 Task: Create Issue Issue0000000221 in Backlog  in Scrum Project Project0000000045 in Jira. Create Issue Issue0000000222 in Backlog  in Scrum Project Project0000000045 in Jira. Create Issue Issue0000000223 in Backlog  in Scrum Project Project0000000045 in Jira. Create Issue Issue0000000224 in Backlog  in Scrum Project Project0000000045 in Jira. Create Issue Issue0000000225 in Backlog  in Scrum Project Project0000000045 in Jira
Action: Mouse moved to (256, 91)
Screenshot: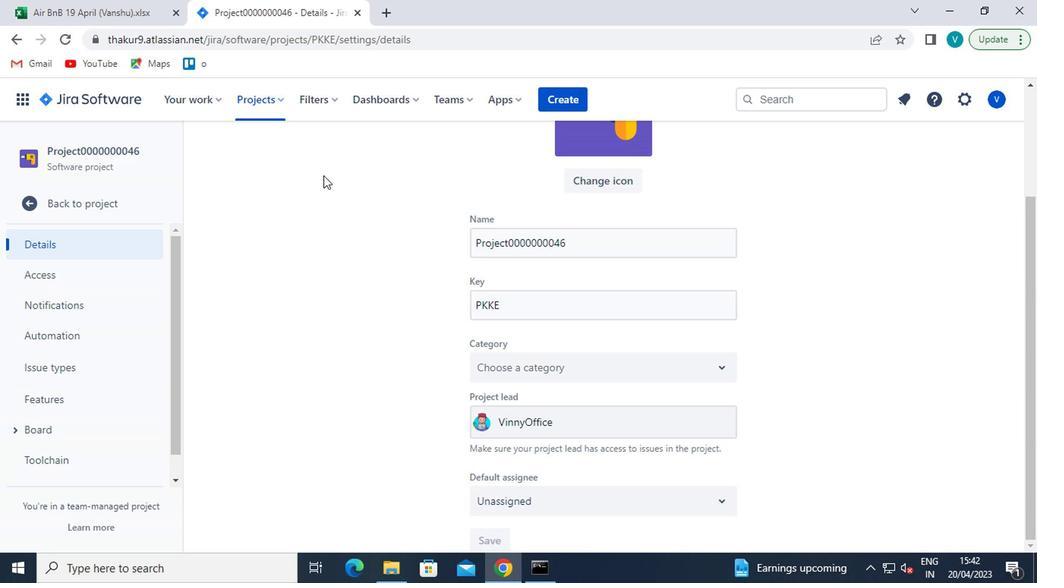 
Action: Mouse pressed left at (256, 91)
Screenshot: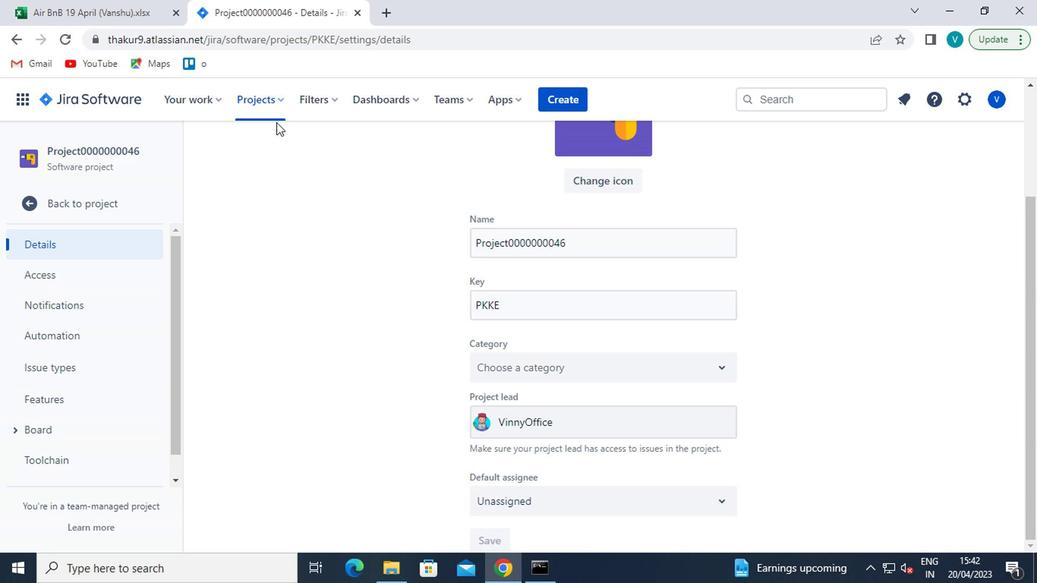 
Action: Mouse moved to (317, 197)
Screenshot: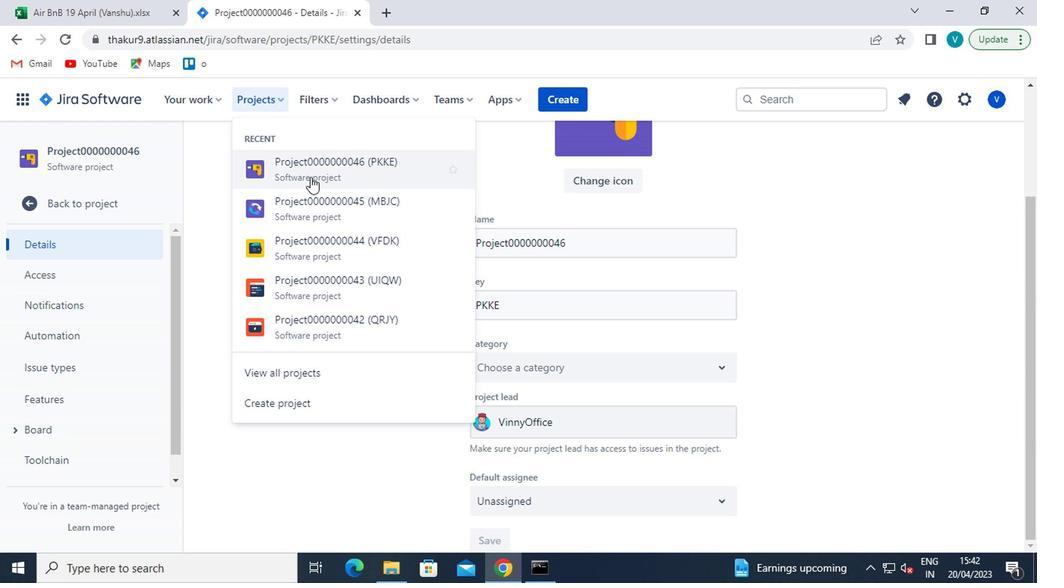 
Action: Mouse pressed left at (317, 197)
Screenshot: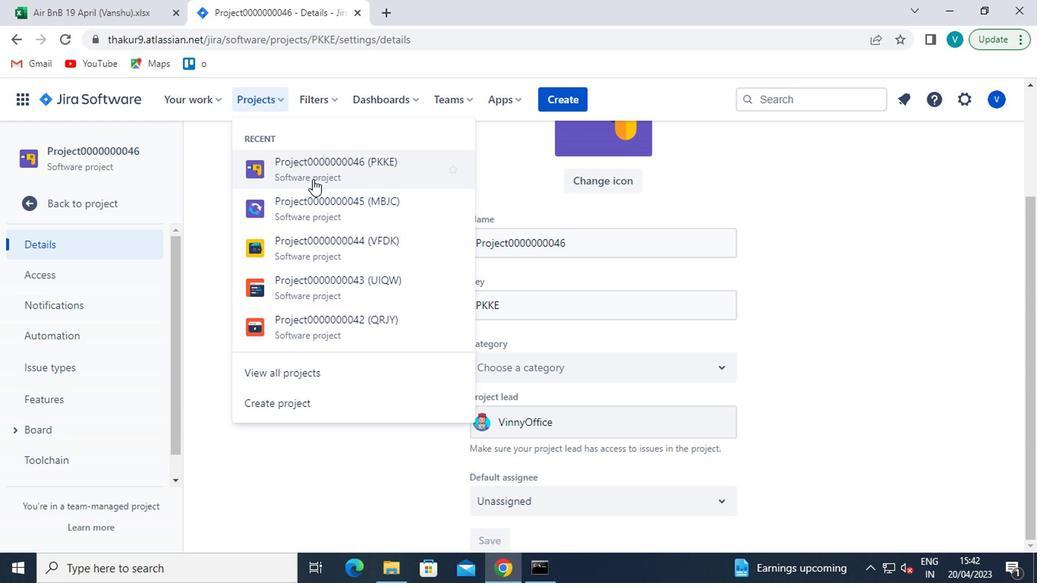 
Action: Mouse moved to (72, 254)
Screenshot: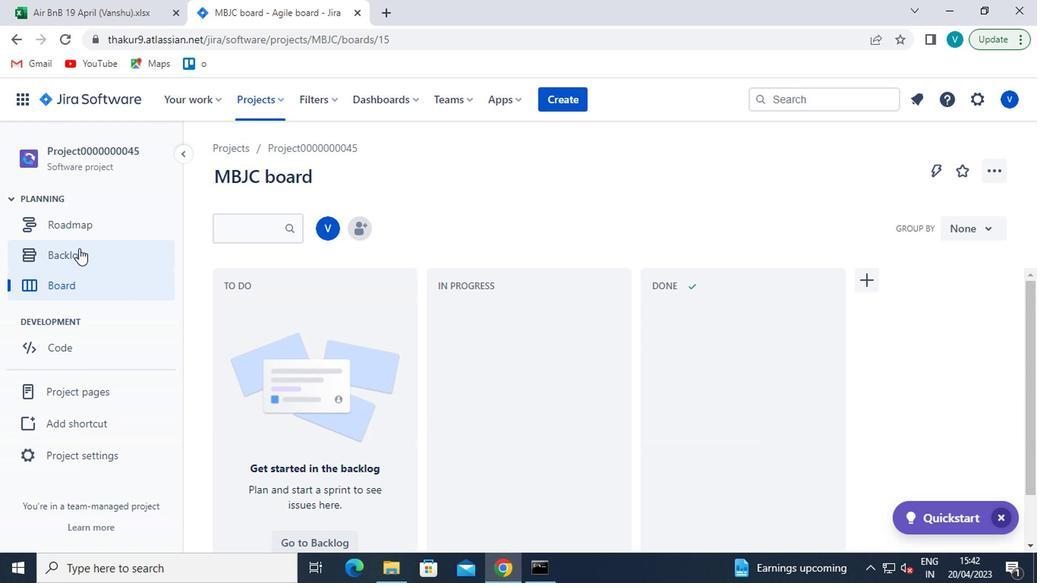 
Action: Mouse pressed left at (72, 254)
Screenshot: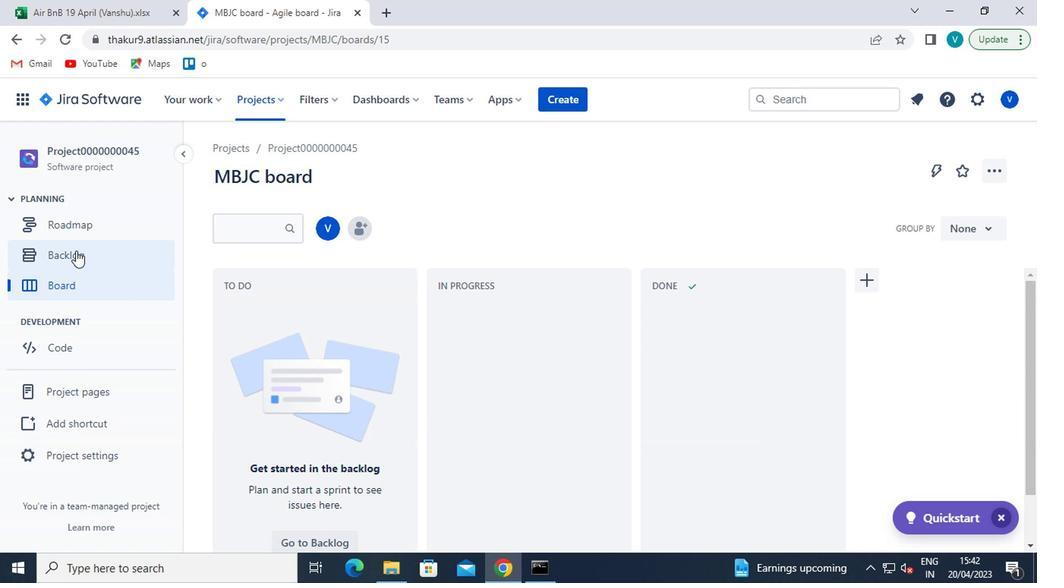 
Action: Mouse moved to (321, 361)
Screenshot: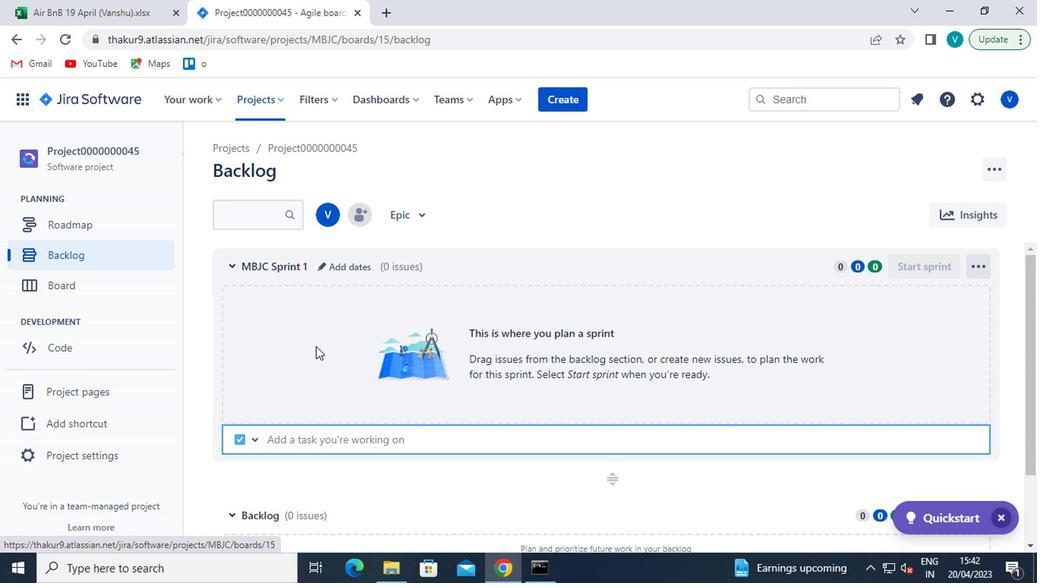 
Action: Mouse scrolled (321, 359) with delta (0, -1)
Screenshot: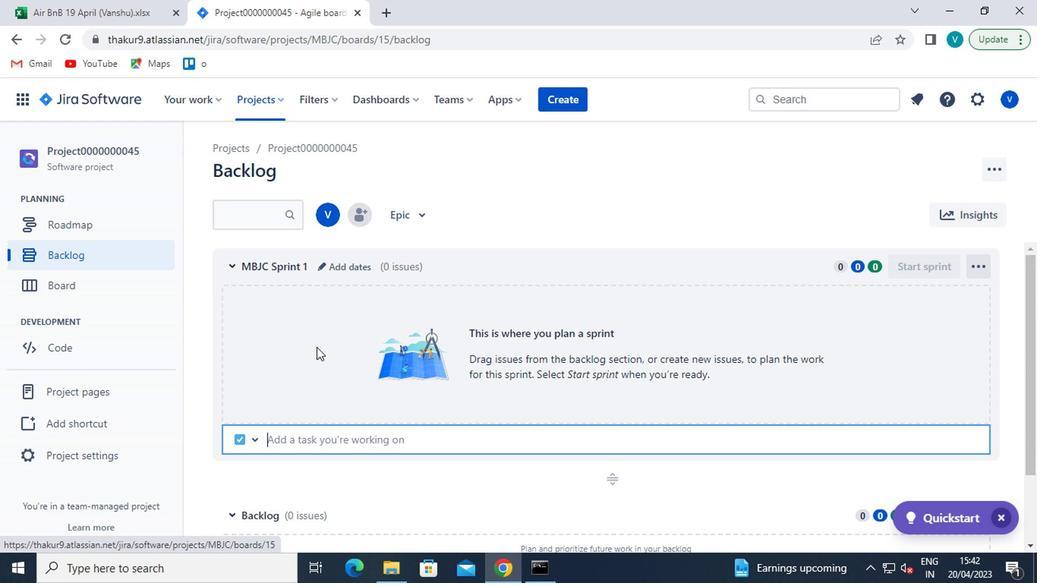 
Action: Mouse moved to (322, 363)
Screenshot: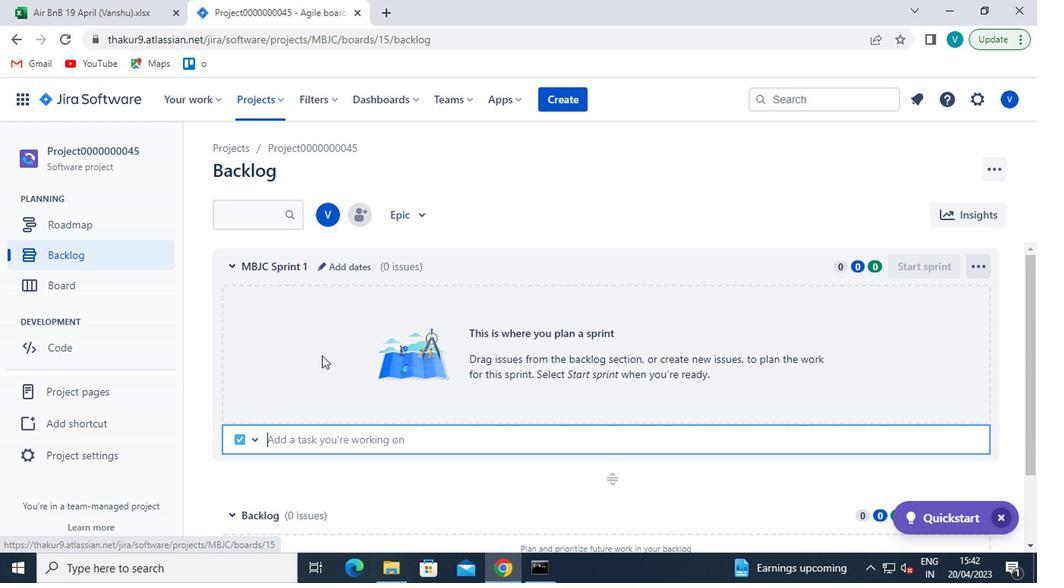 
Action: Mouse scrolled (322, 362) with delta (0, 0)
Screenshot: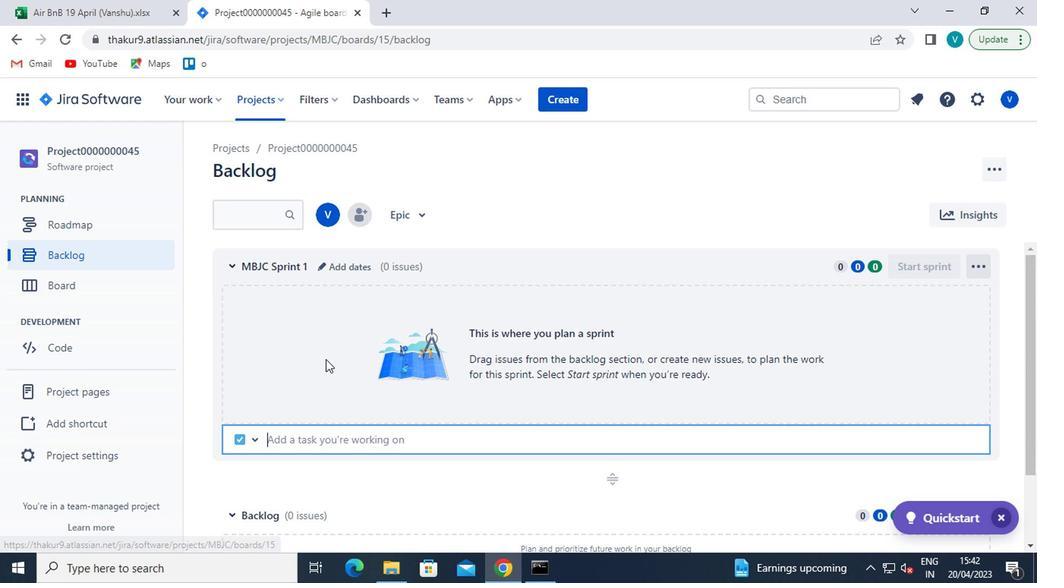 
Action: Mouse moved to (284, 426)
Screenshot: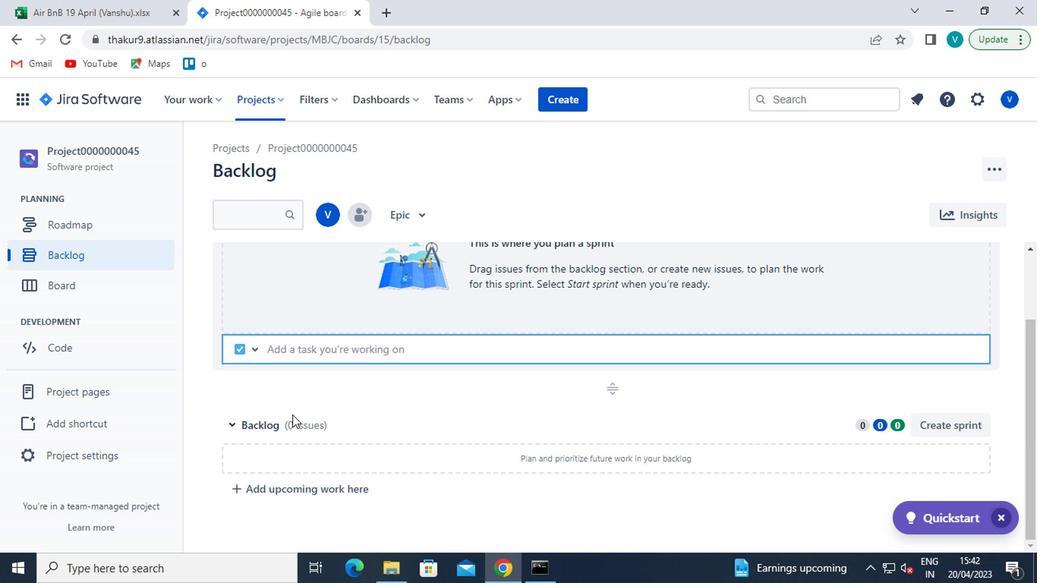 
Action: Mouse pressed left at (284, 426)
Screenshot: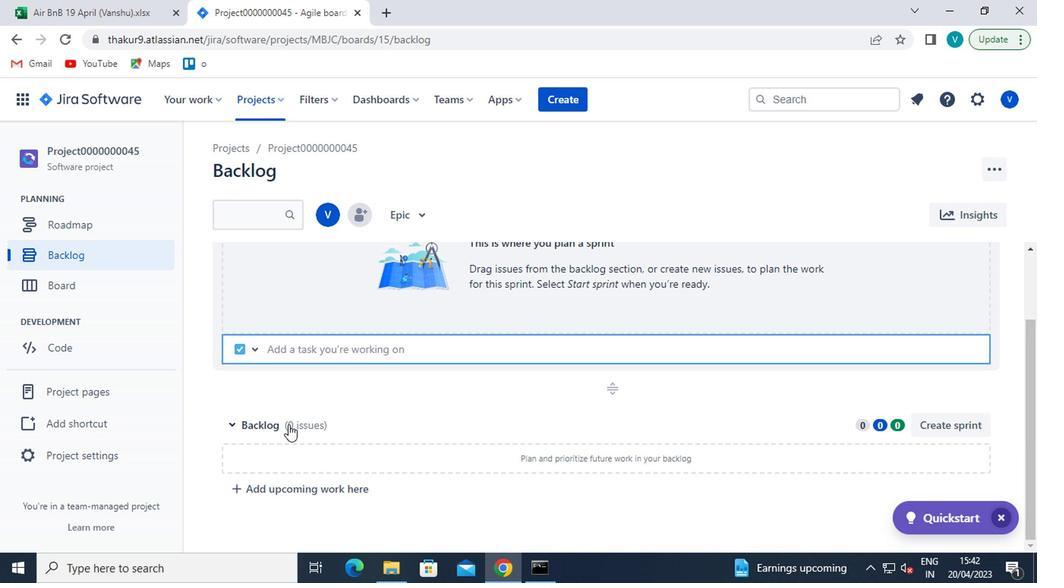 
Action: Mouse moved to (285, 429)
Screenshot: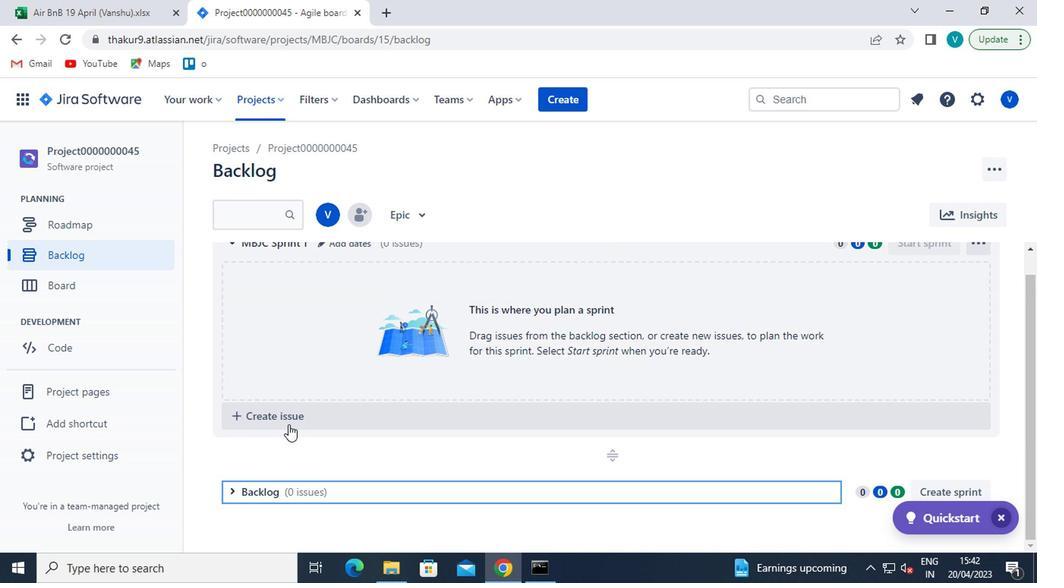 
Action: Mouse scrolled (285, 428) with delta (0, 0)
Screenshot: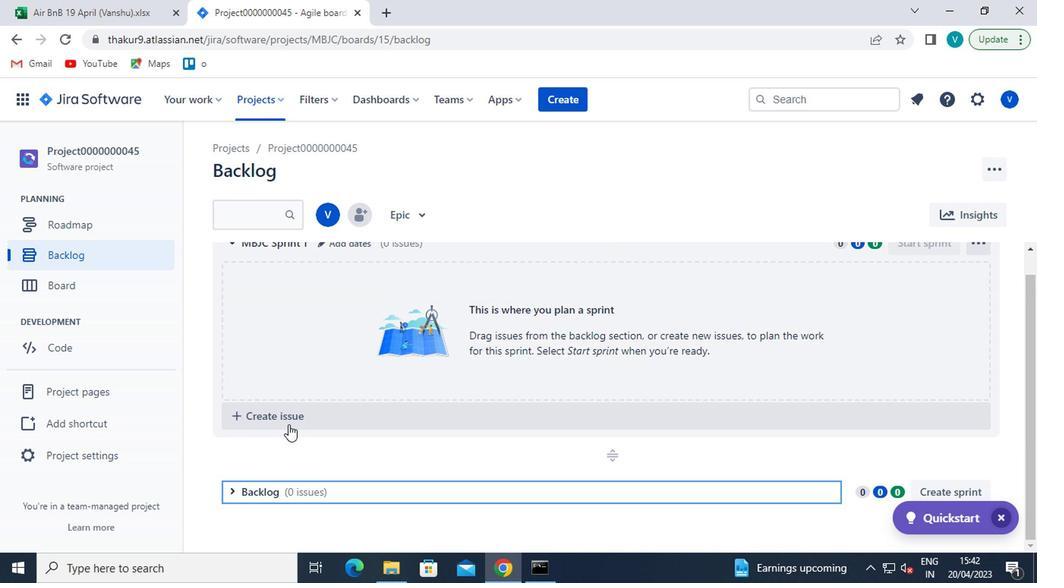 
Action: Mouse moved to (292, 478)
Screenshot: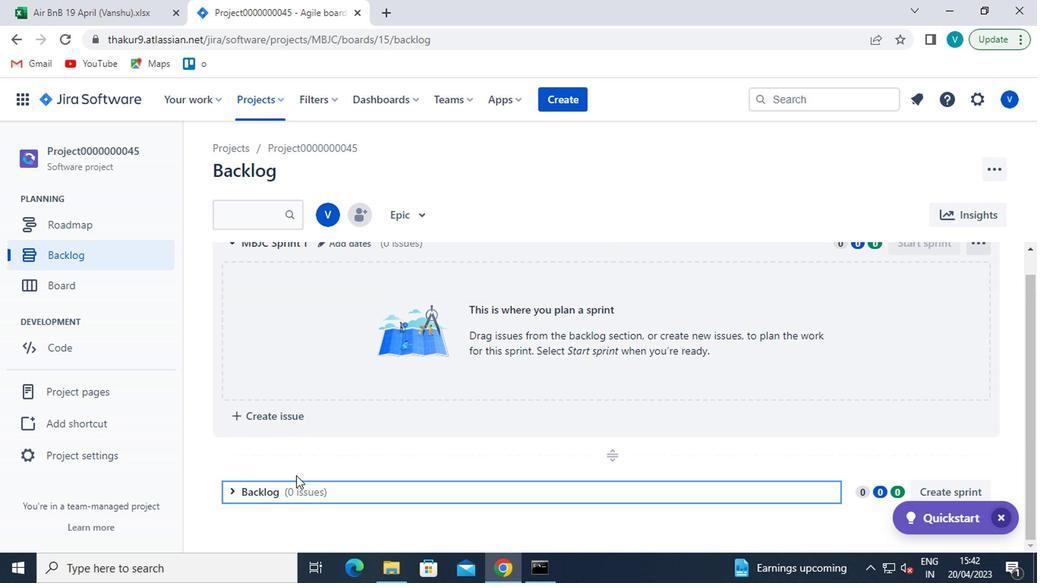 
Action: Mouse scrolled (292, 477) with delta (0, 0)
Screenshot: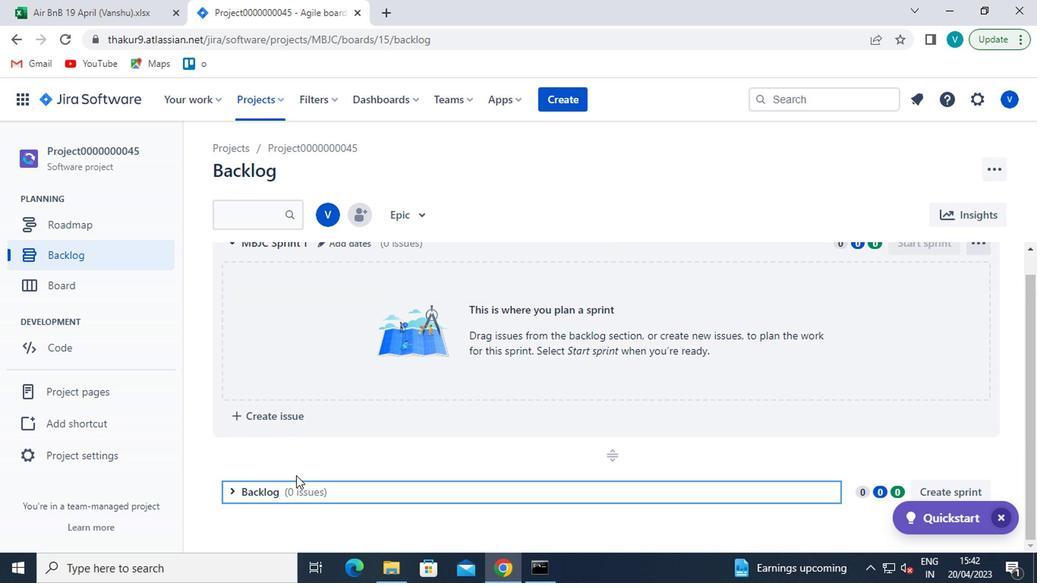 
Action: Mouse moved to (292, 478)
Screenshot: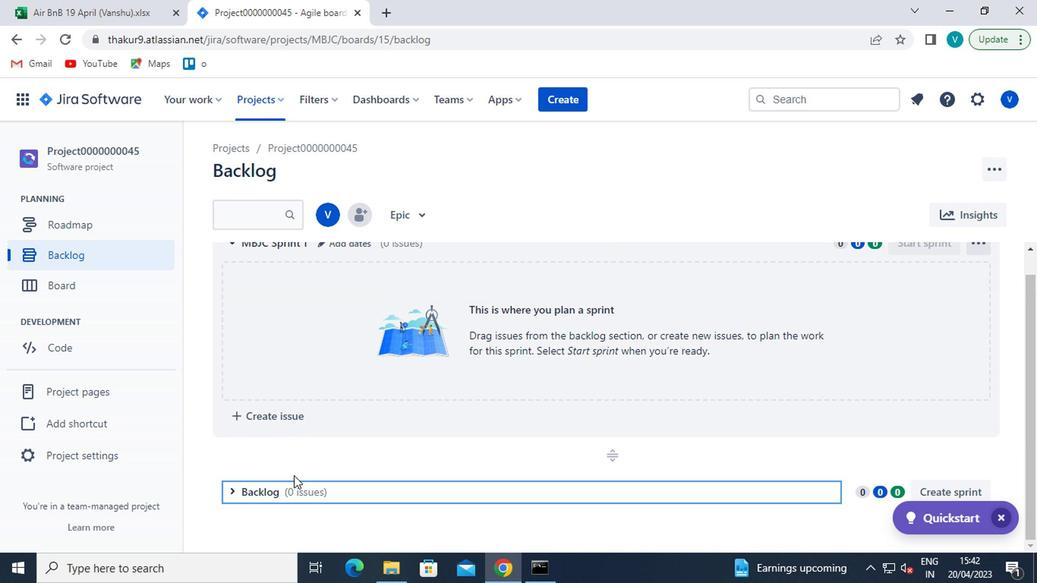 
Action: Mouse scrolled (292, 477) with delta (0, 0)
Screenshot: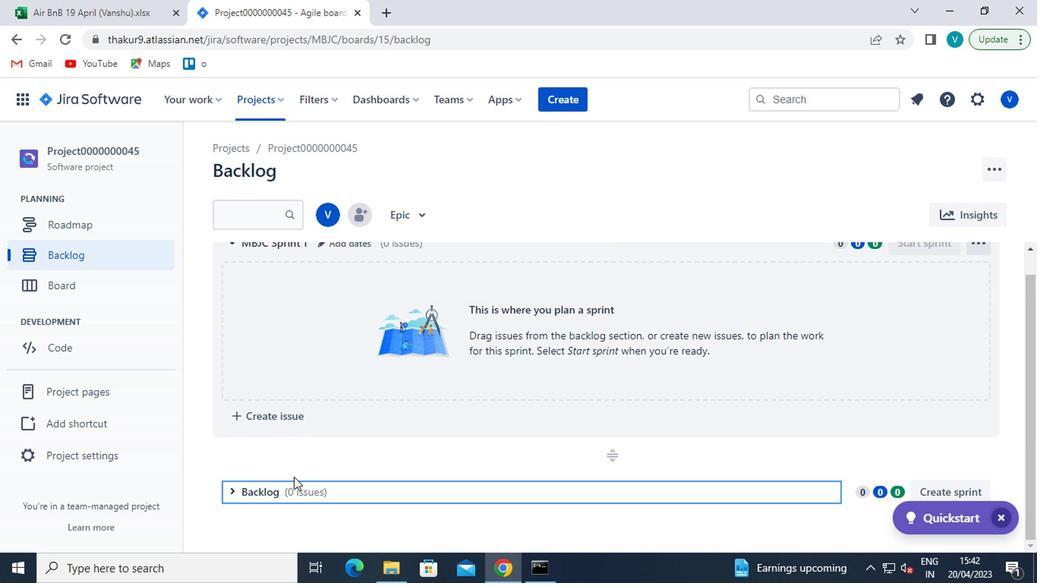 
Action: Mouse scrolled (292, 477) with delta (0, 0)
Screenshot: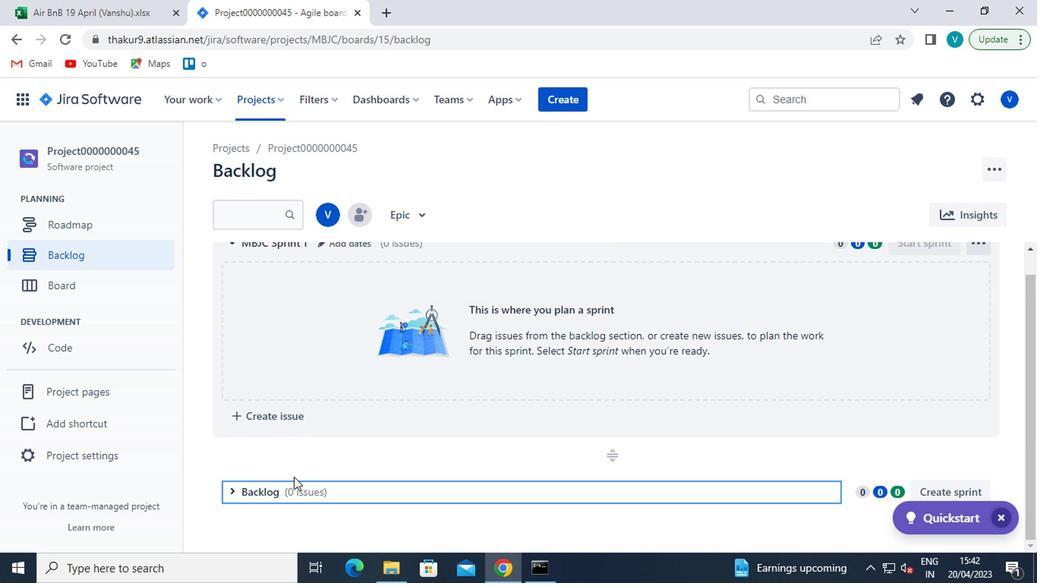 
Action: Mouse scrolled (292, 477) with delta (0, 0)
Screenshot: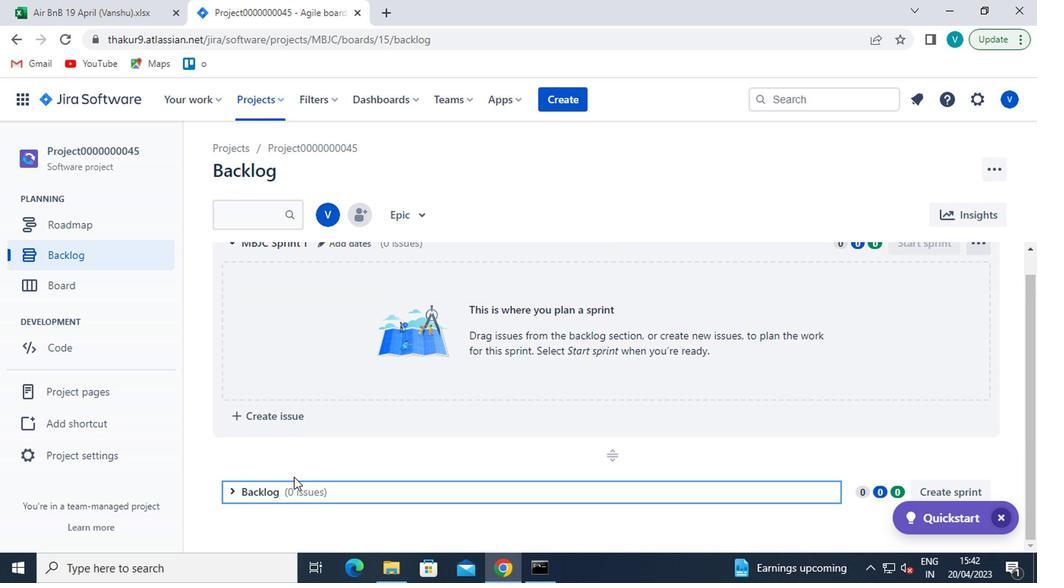 
Action: Mouse moved to (298, 484)
Screenshot: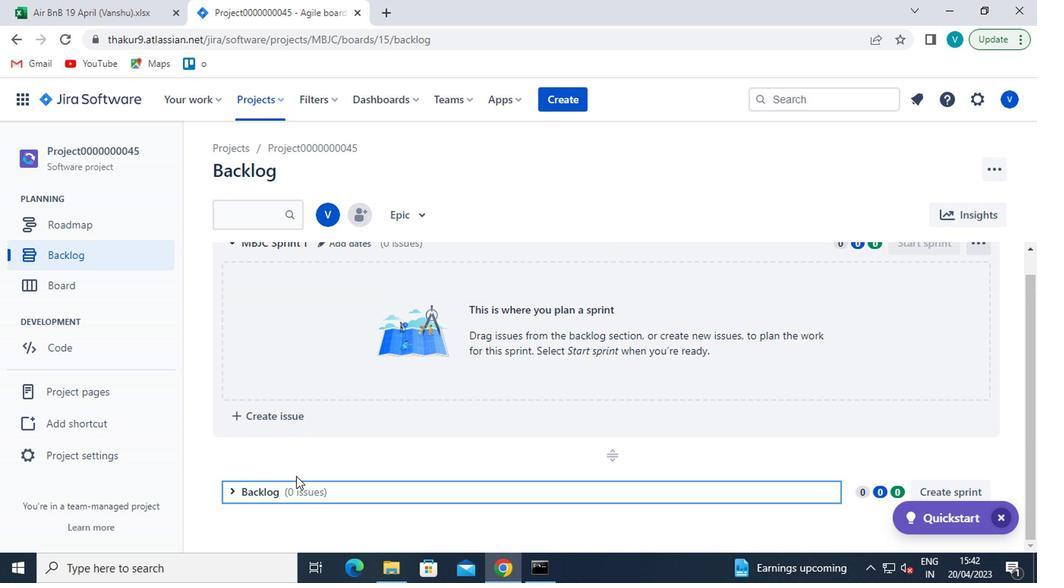 
Action: Mouse scrolled (298, 483) with delta (0, -1)
Screenshot: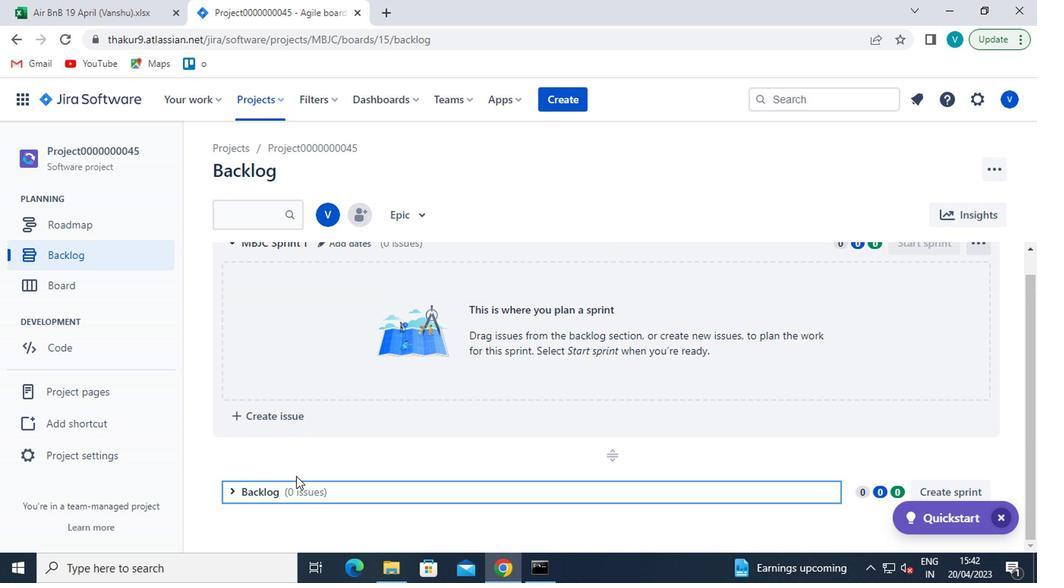 
Action: Mouse moved to (302, 487)
Screenshot: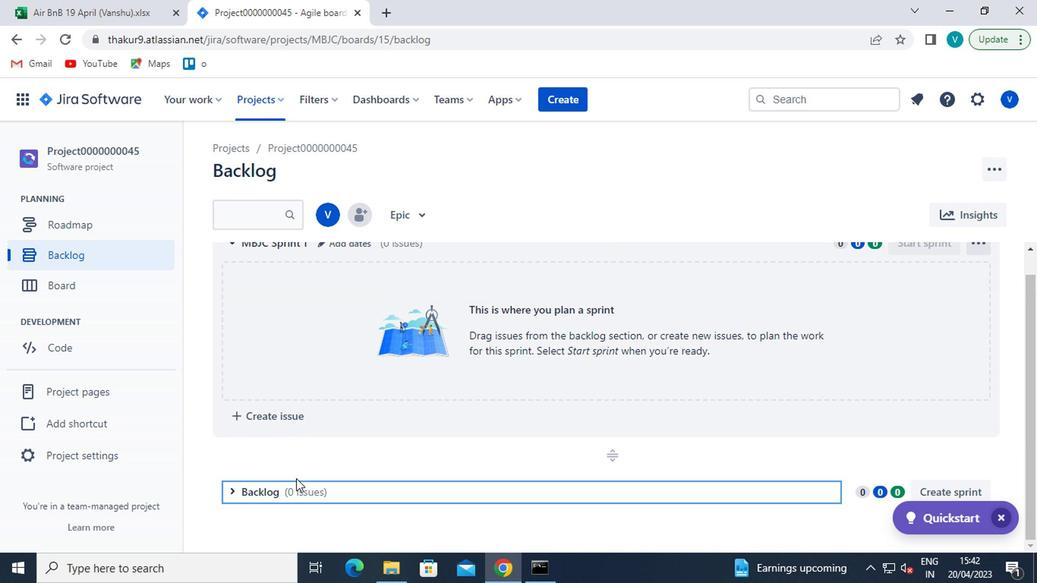 
Action: Mouse scrolled (302, 485) with delta (0, -1)
Screenshot: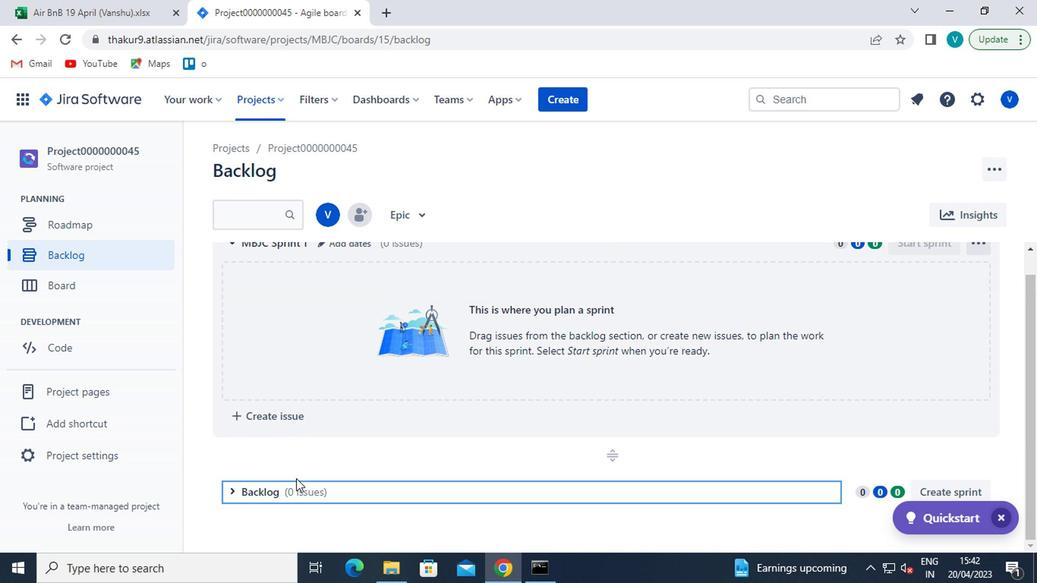 
Action: Mouse moved to (303, 487)
Screenshot: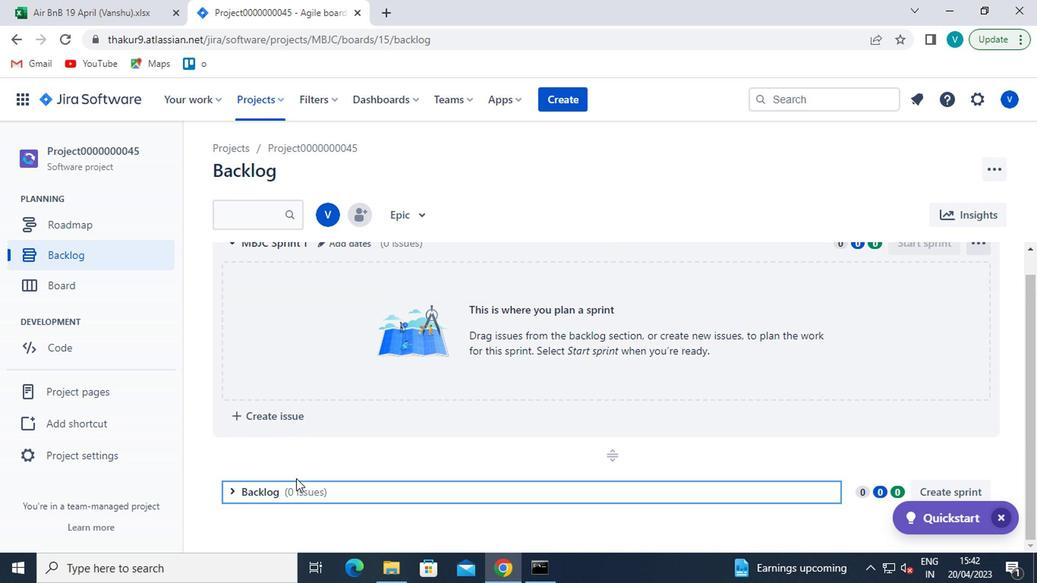 
Action: Mouse scrolled (303, 487) with delta (0, 0)
Screenshot: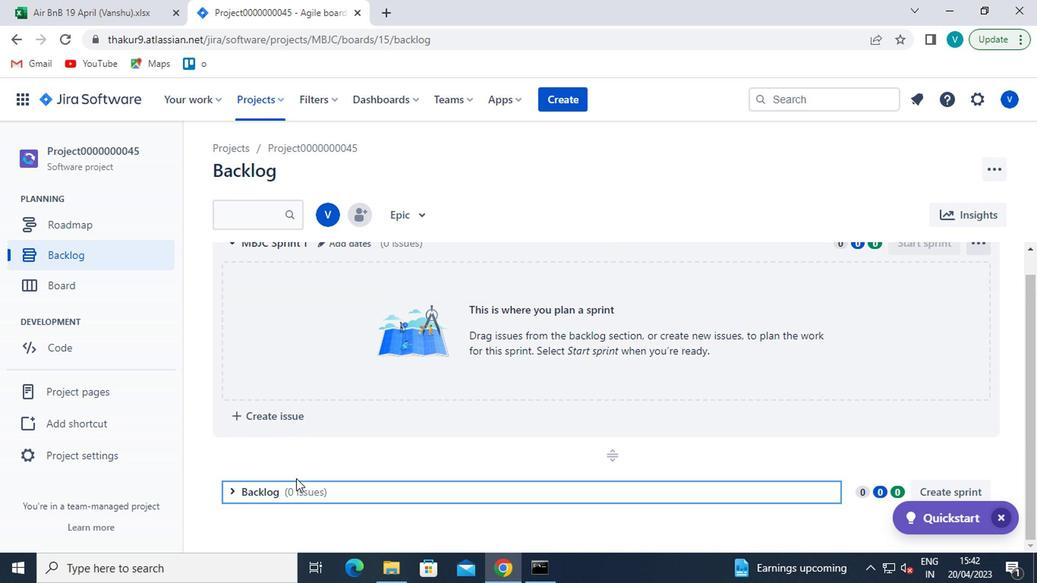 
Action: Mouse moved to (305, 488)
Screenshot: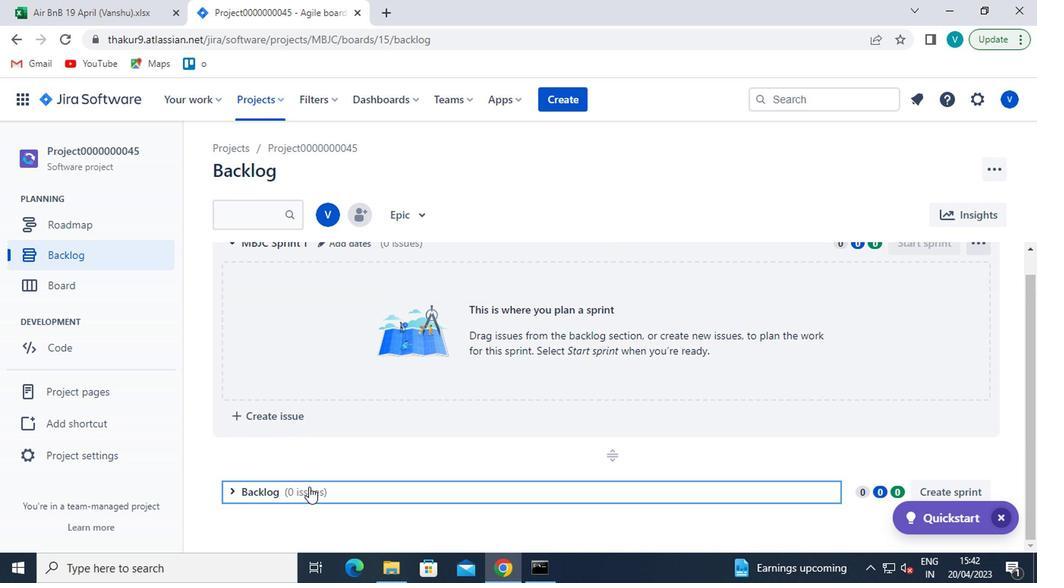 
Action: Mouse scrolled (305, 489) with delta (0, 0)
Screenshot: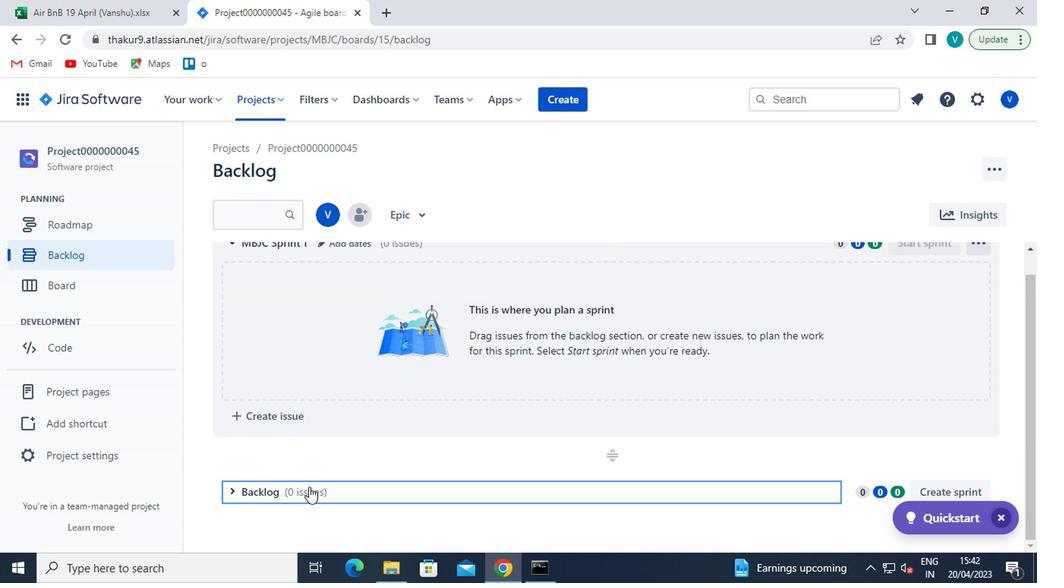
Action: Mouse moved to (304, 496)
Screenshot: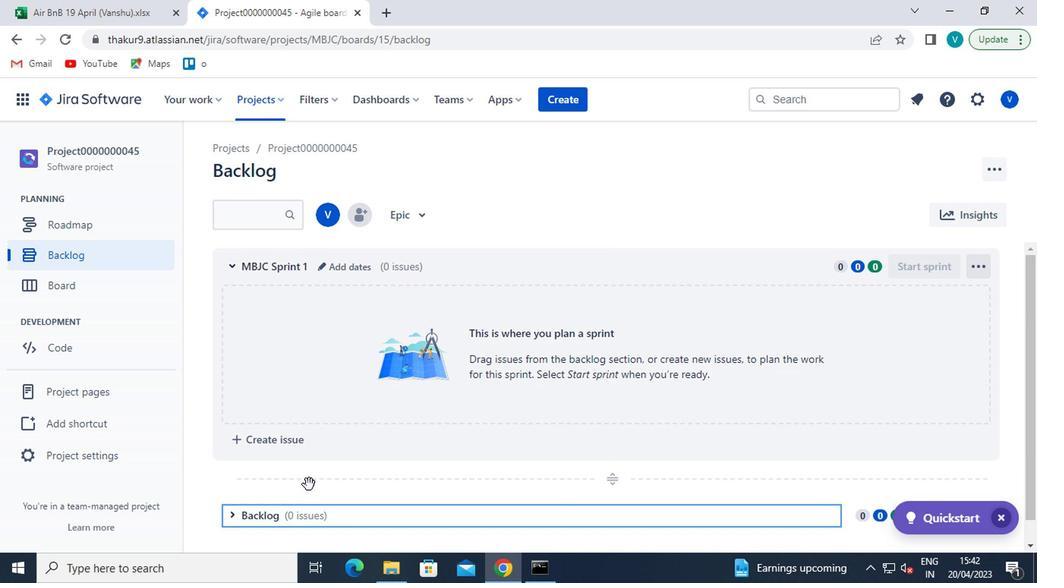 
Action: Mouse scrolled (304, 496) with delta (0, 0)
Screenshot: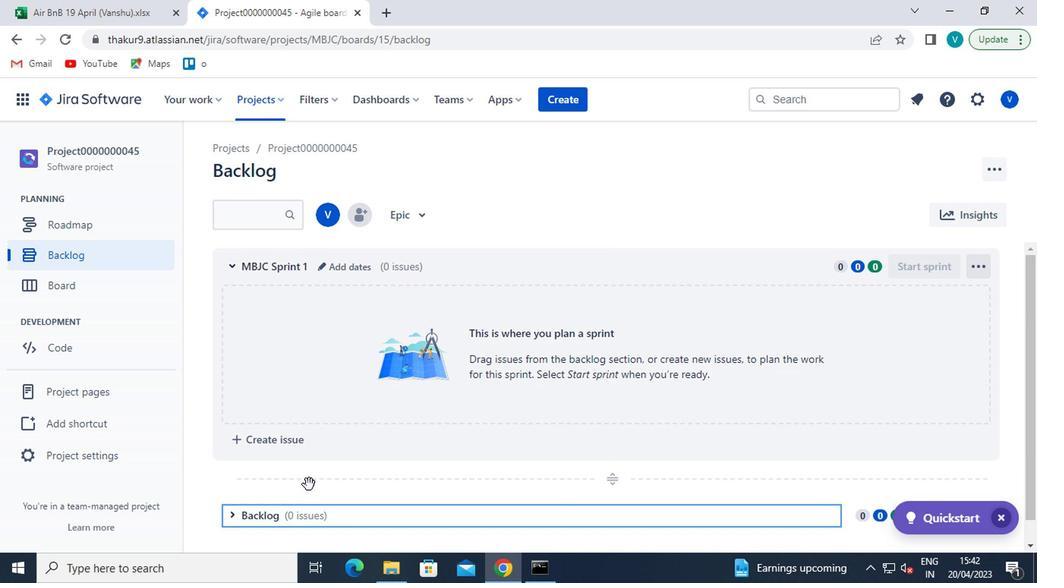 
Action: Mouse moved to (304, 485)
Screenshot: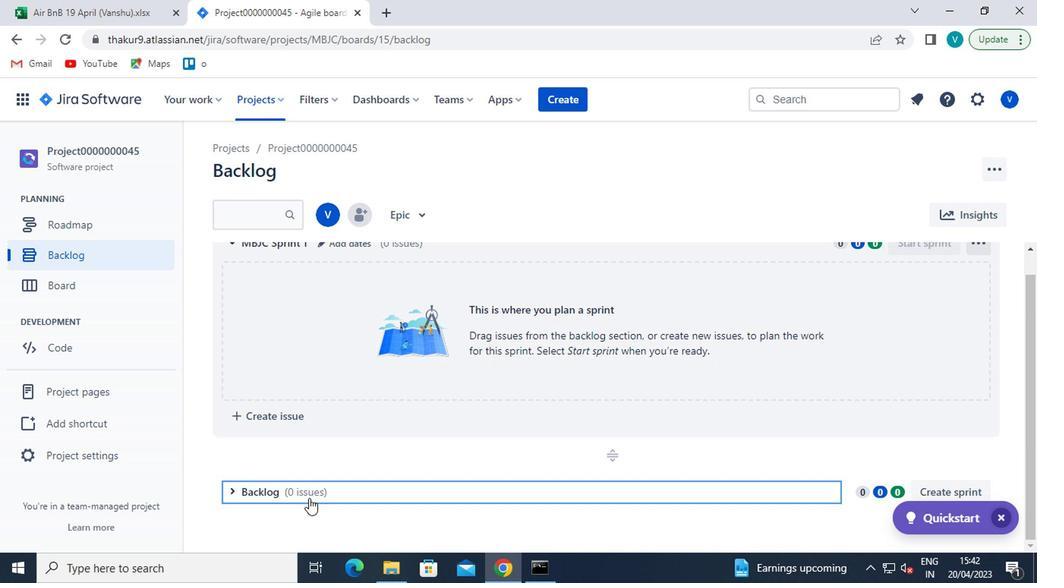 
Action: Mouse pressed left at (304, 485)
Screenshot: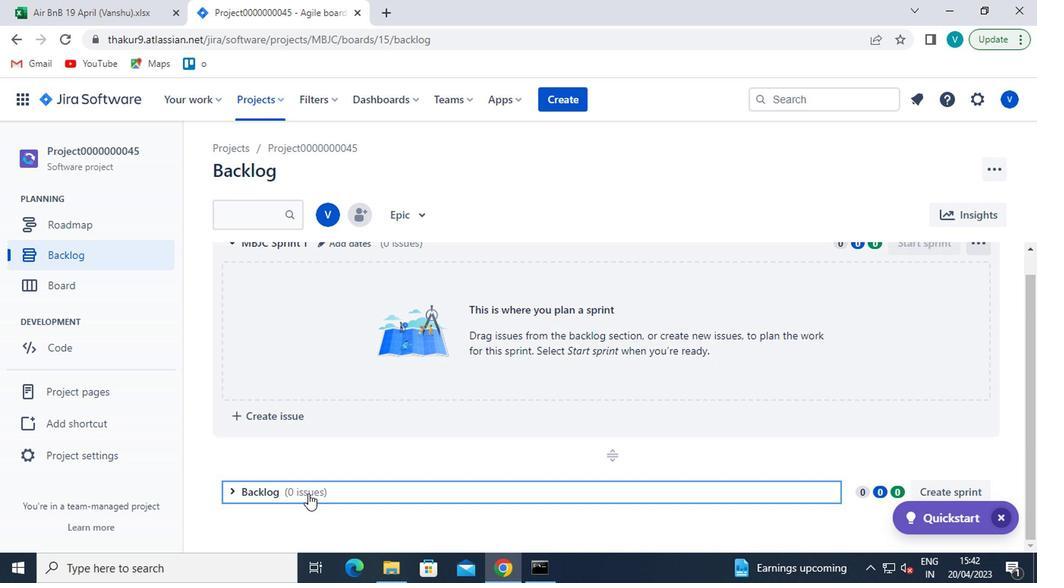 
Action: Mouse scrolled (304, 484) with delta (0, 0)
Screenshot: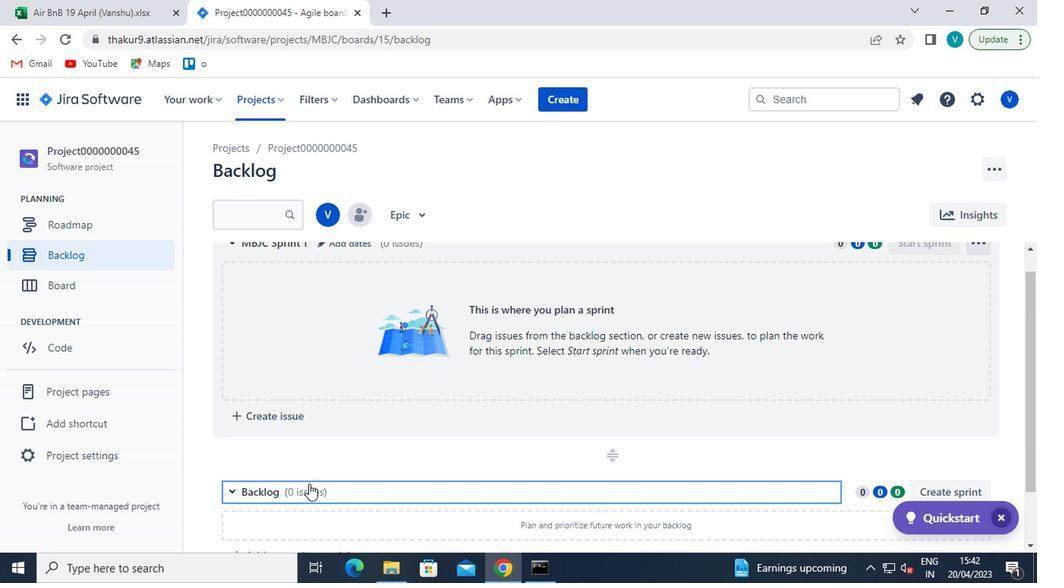 
Action: Mouse scrolled (304, 484) with delta (0, 0)
Screenshot: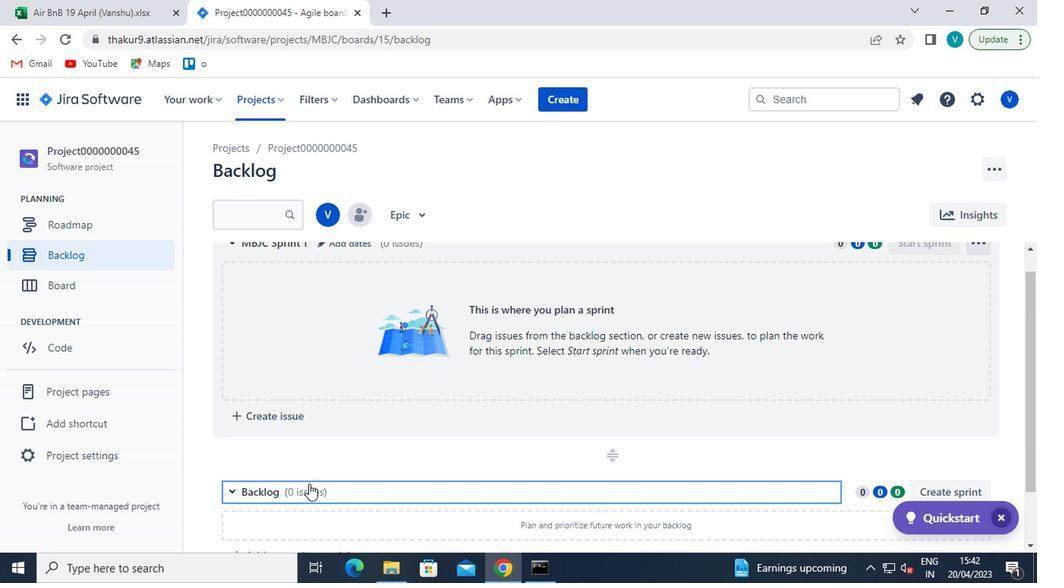 
Action: Mouse scrolled (304, 484) with delta (0, 0)
Screenshot: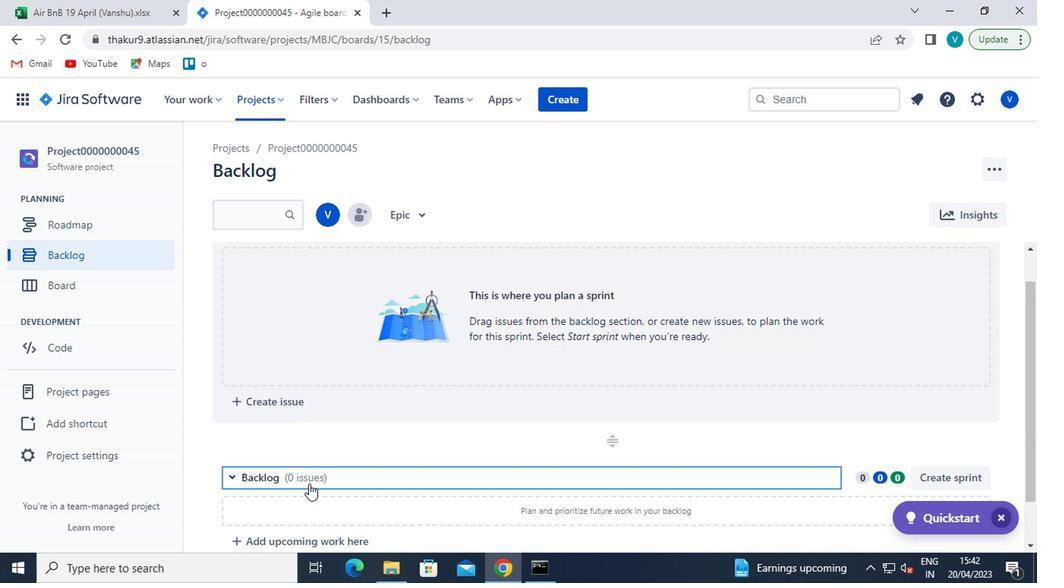 
Action: Mouse pressed left at (304, 485)
Screenshot: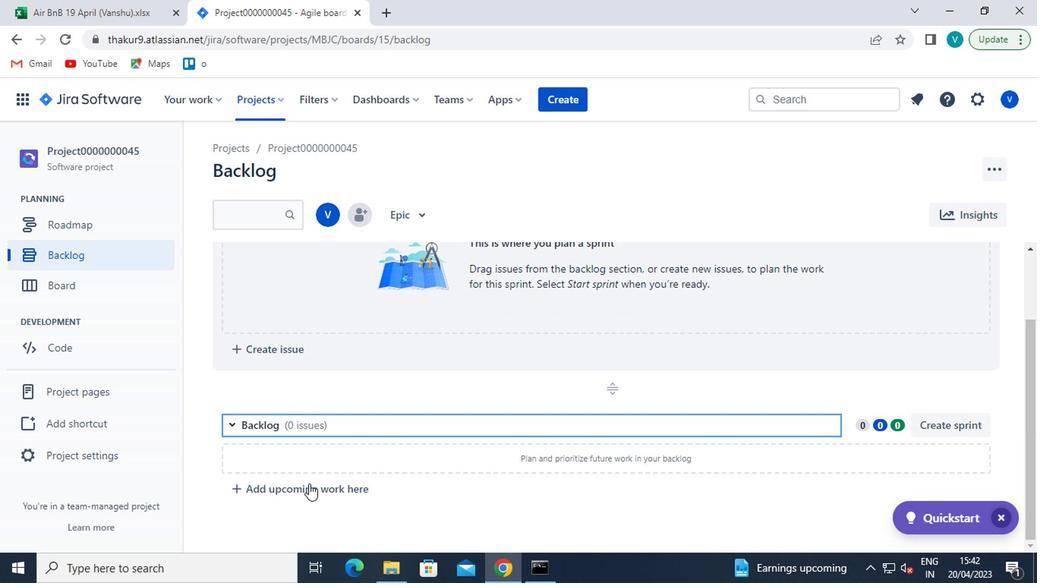 
Action: Mouse moved to (310, 483)
Screenshot: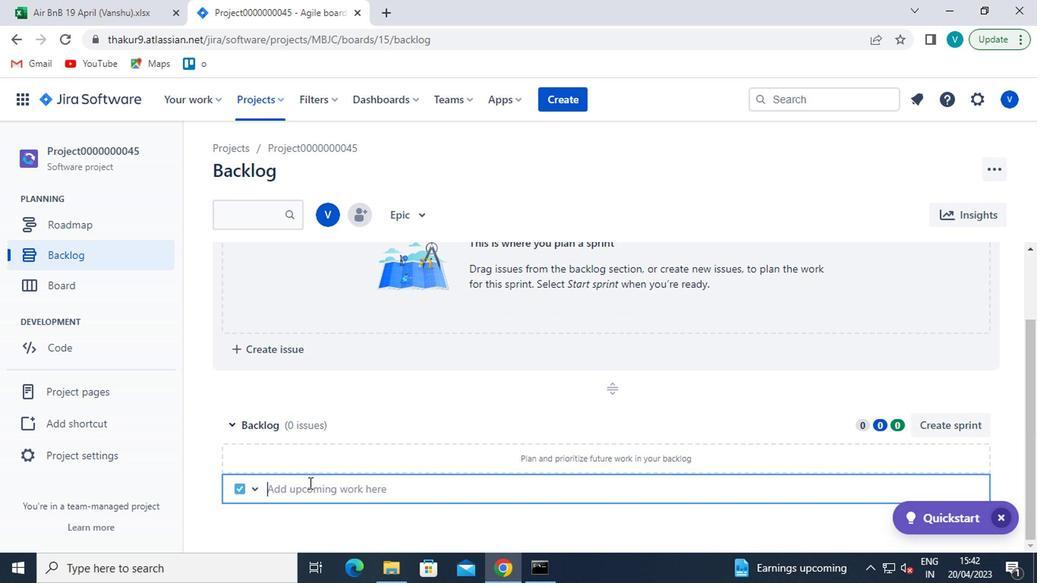 
Action: Key pressed <Key.shift>ISSUE0000000221<Key.enter><Key.shift><Key.shift><Key.shift><Key.shift><Key.shift><Key.shift><Key.shift>ISSUE0000000222<Key.enter><Key.shift>ISSUE0000000223
Screenshot: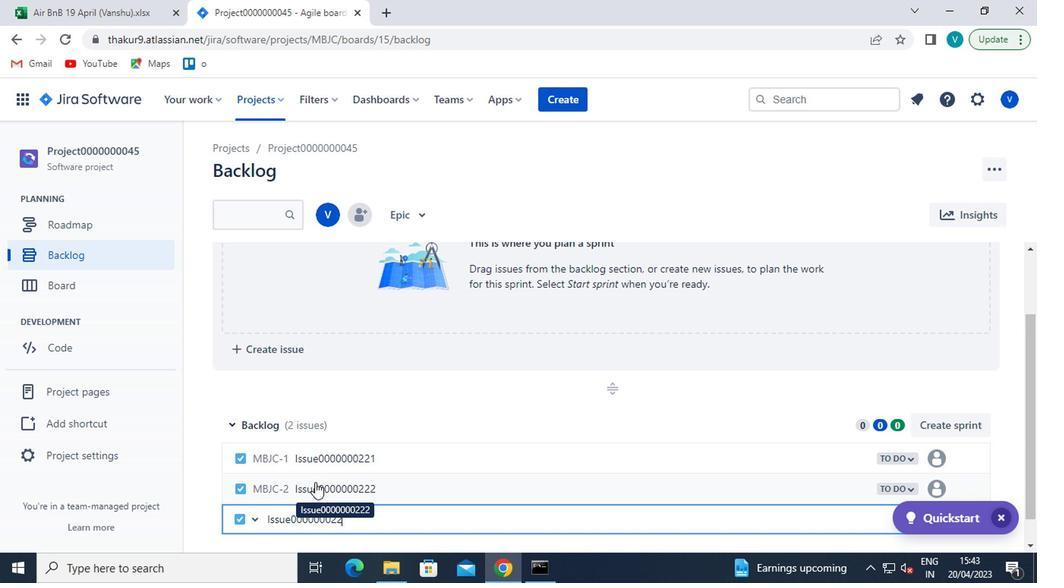 
Action: Mouse moved to (509, 448)
Screenshot: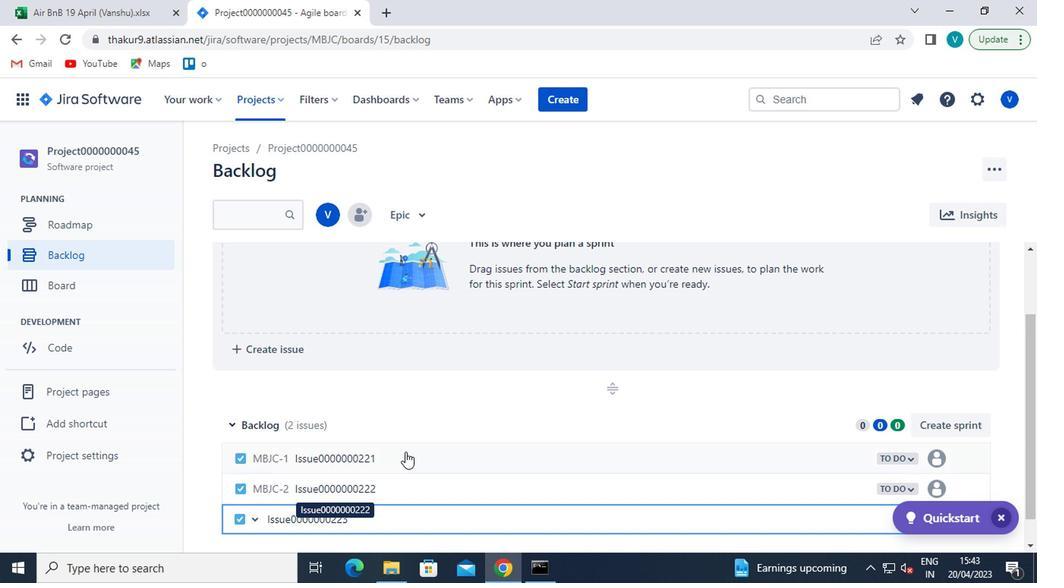 
Action: Key pressed <Key.enter>
Screenshot: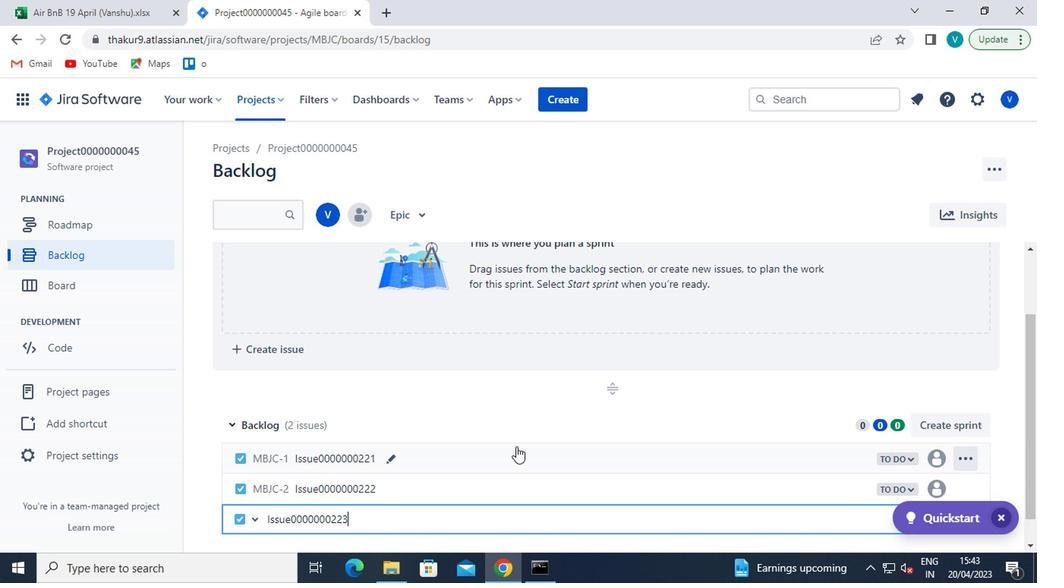 
Action: Mouse moved to (463, 414)
Screenshot: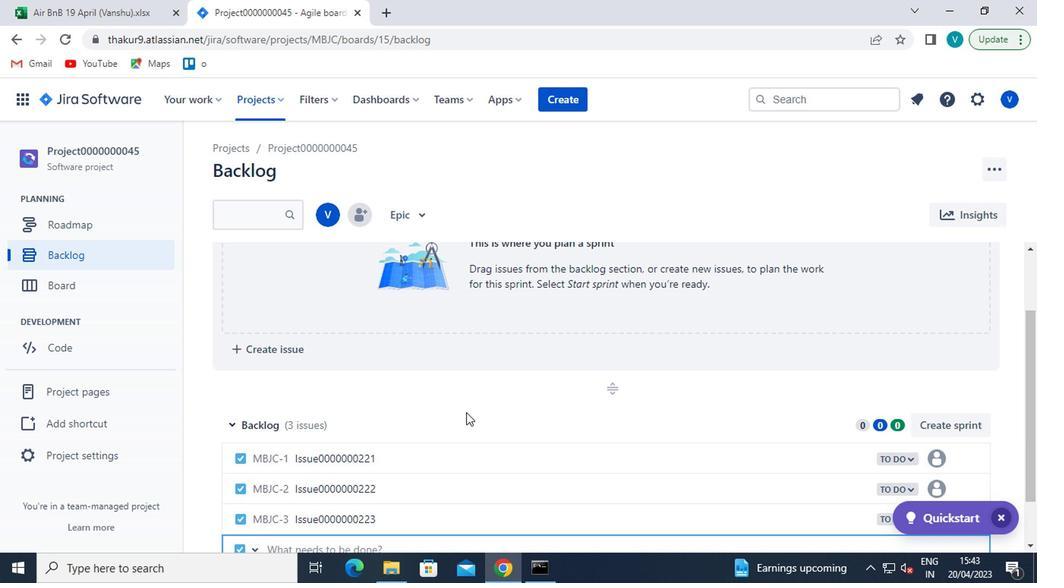 
Action: Mouse scrolled (463, 413) with delta (0, 0)
Screenshot: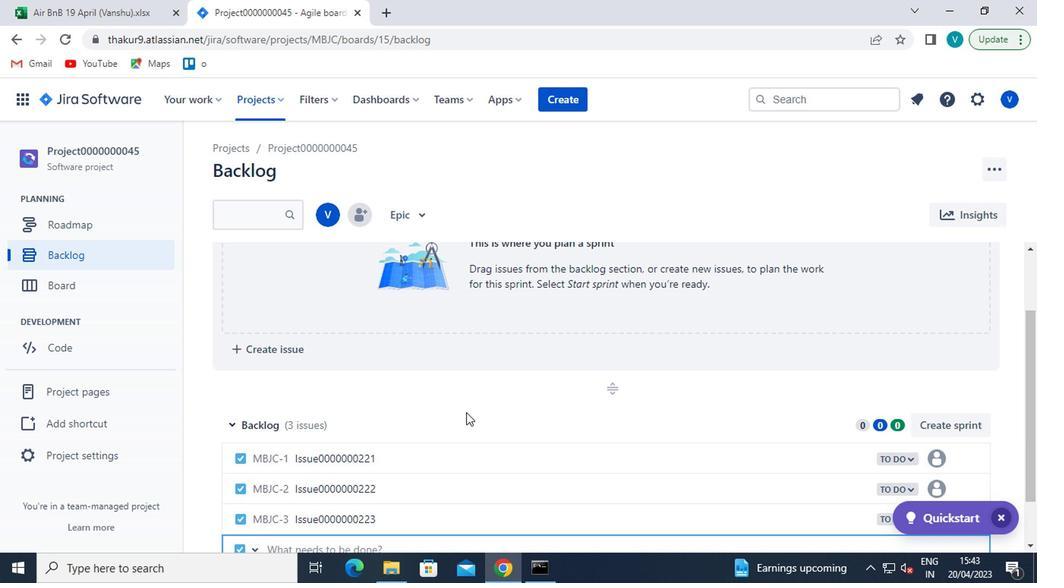 
Action: Mouse moved to (467, 411)
Screenshot: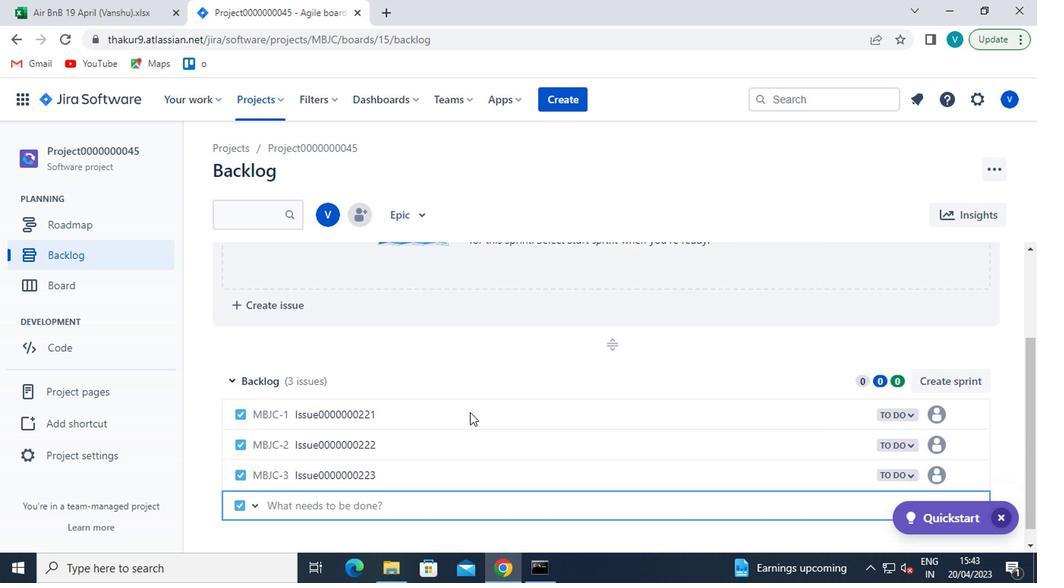 
Action: Key pressed <Key.shift>ISSUE0000000224
Screenshot: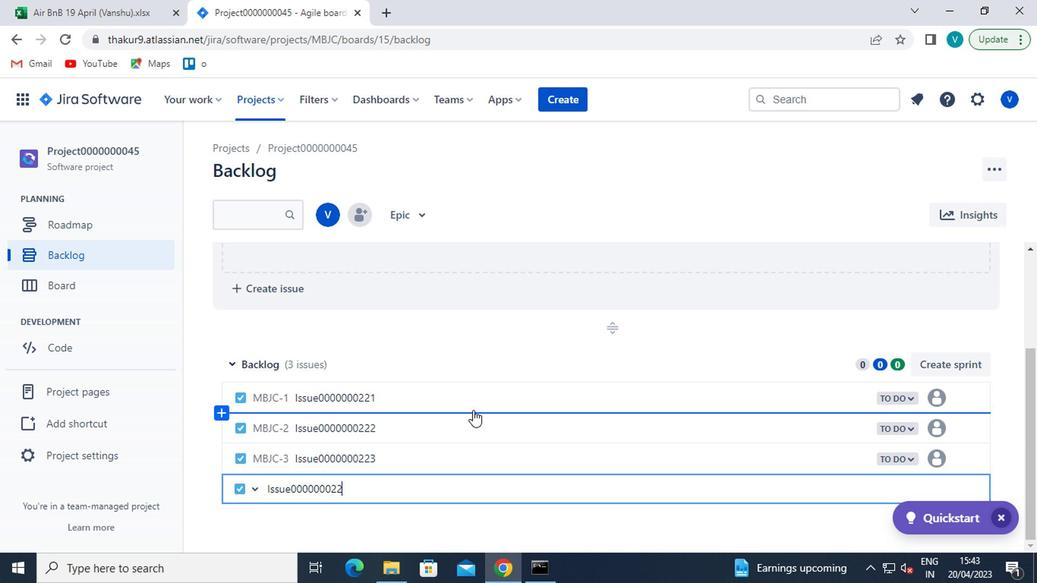
Action: Mouse moved to (464, 412)
Screenshot: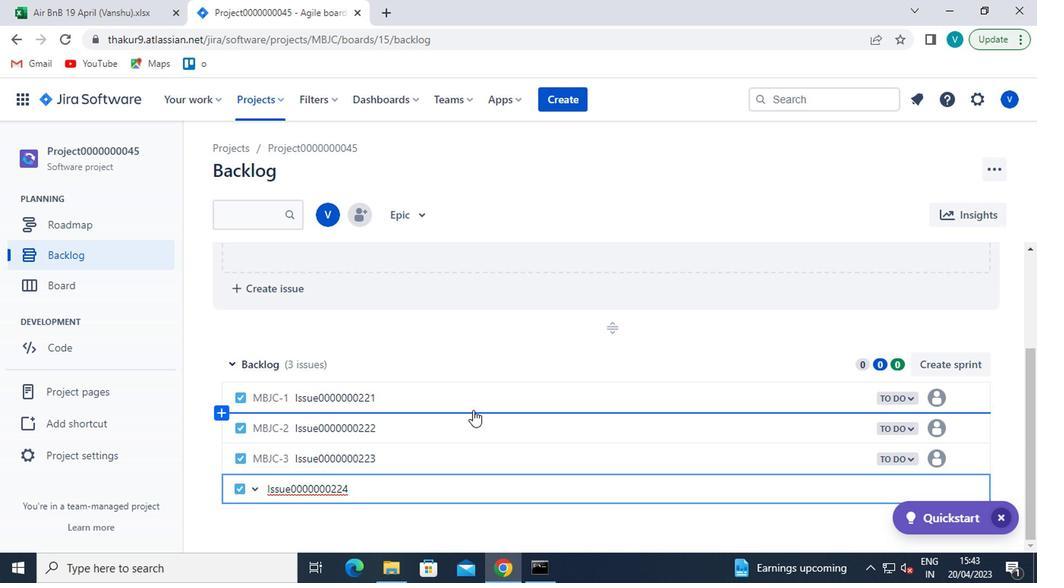 
Action: Key pressed <Key.enter><Key.shift>ISSUE0000000225<Key.enter>
Screenshot: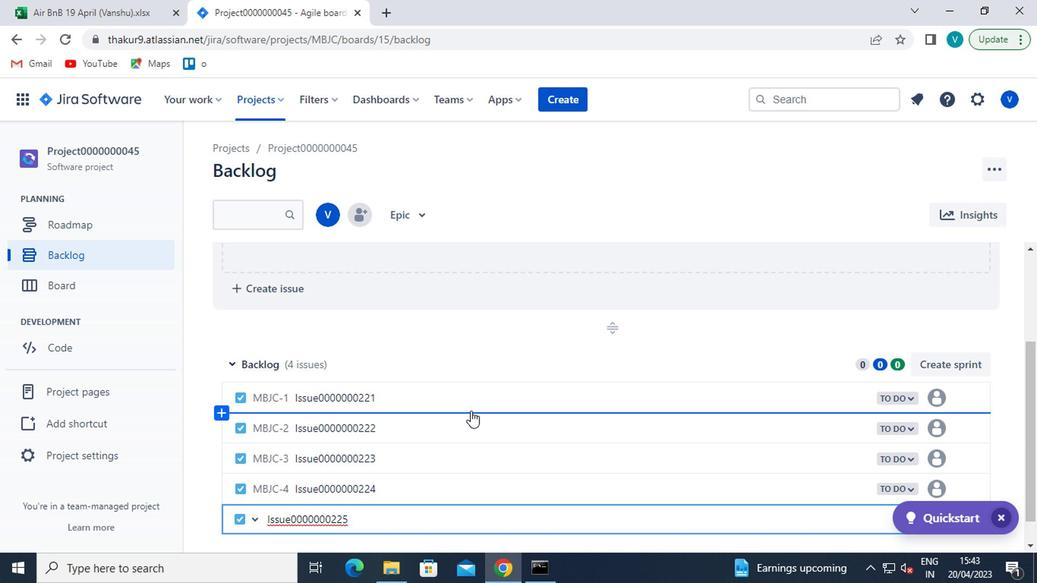 
